 Task: Create a section Dev Environment Setup Sprint and in the section, add a milestone Business Intelligence Development in the project WhiteCap.
Action: Mouse moved to (82, 306)
Screenshot: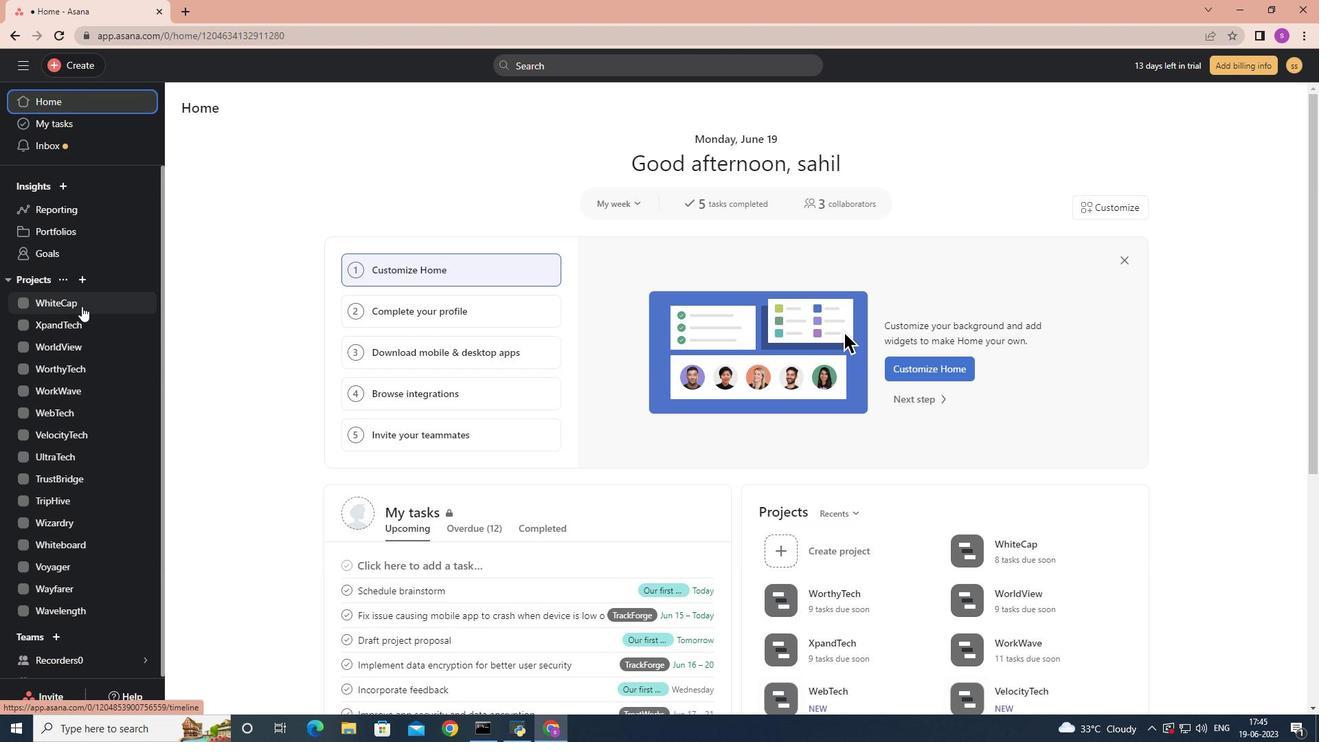 
Action: Mouse pressed left at (82, 306)
Screenshot: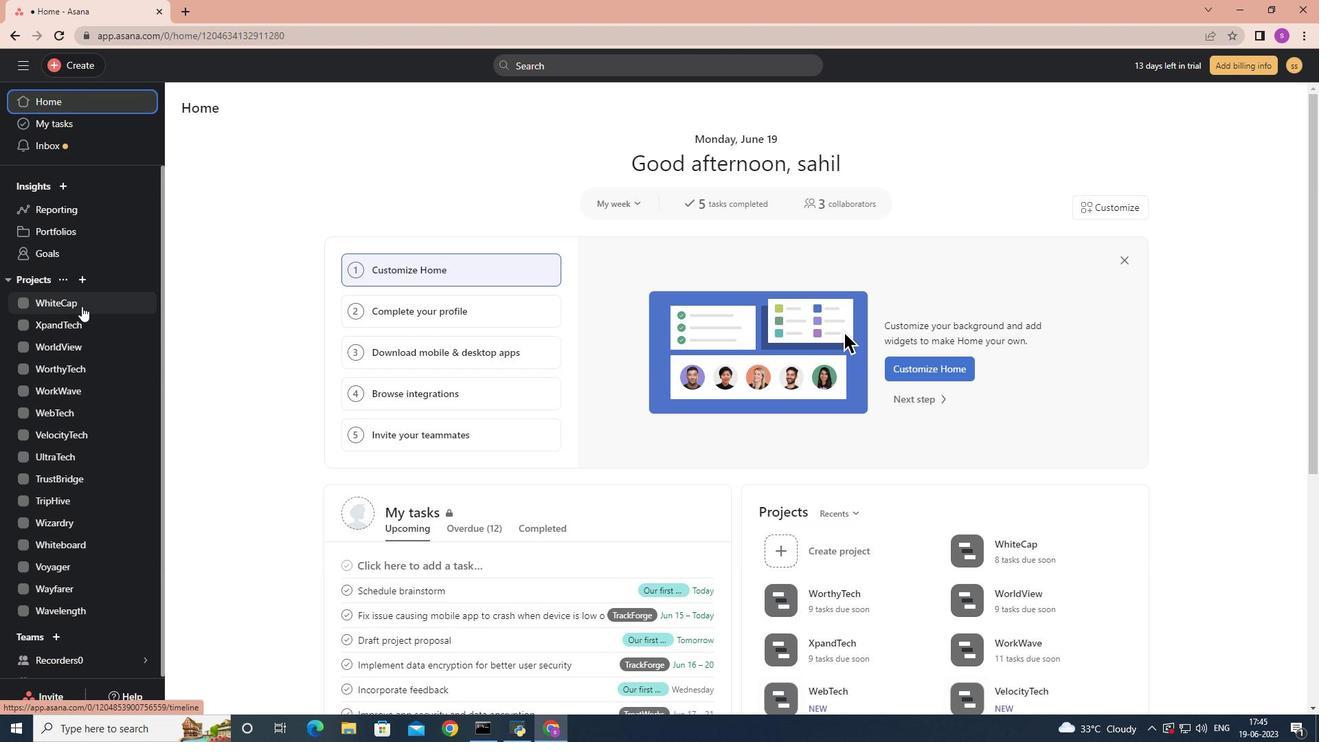 
Action: Mouse moved to (266, 651)
Screenshot: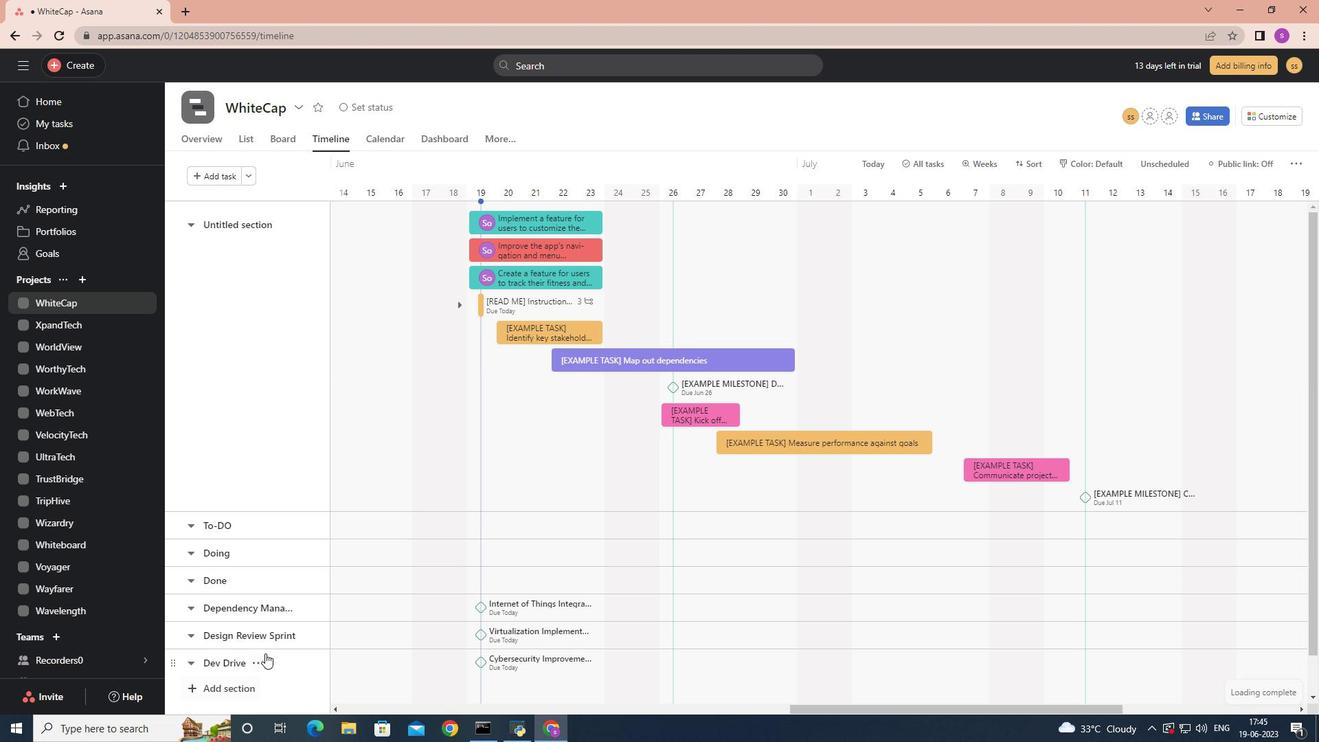 
Action: Mouse scrolled (266, 650) with delta (0, 0)
Screenshot: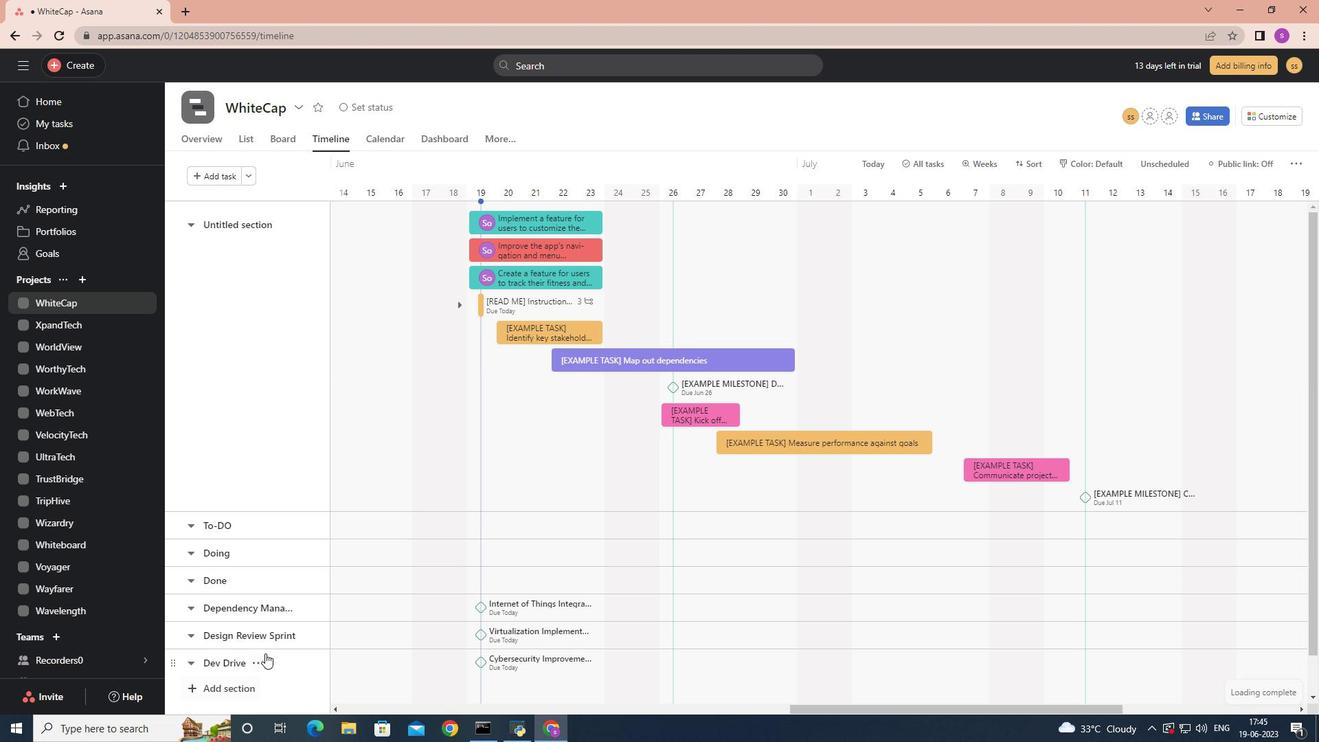
Action: Mouse moved to (268, 648)
Screenshot: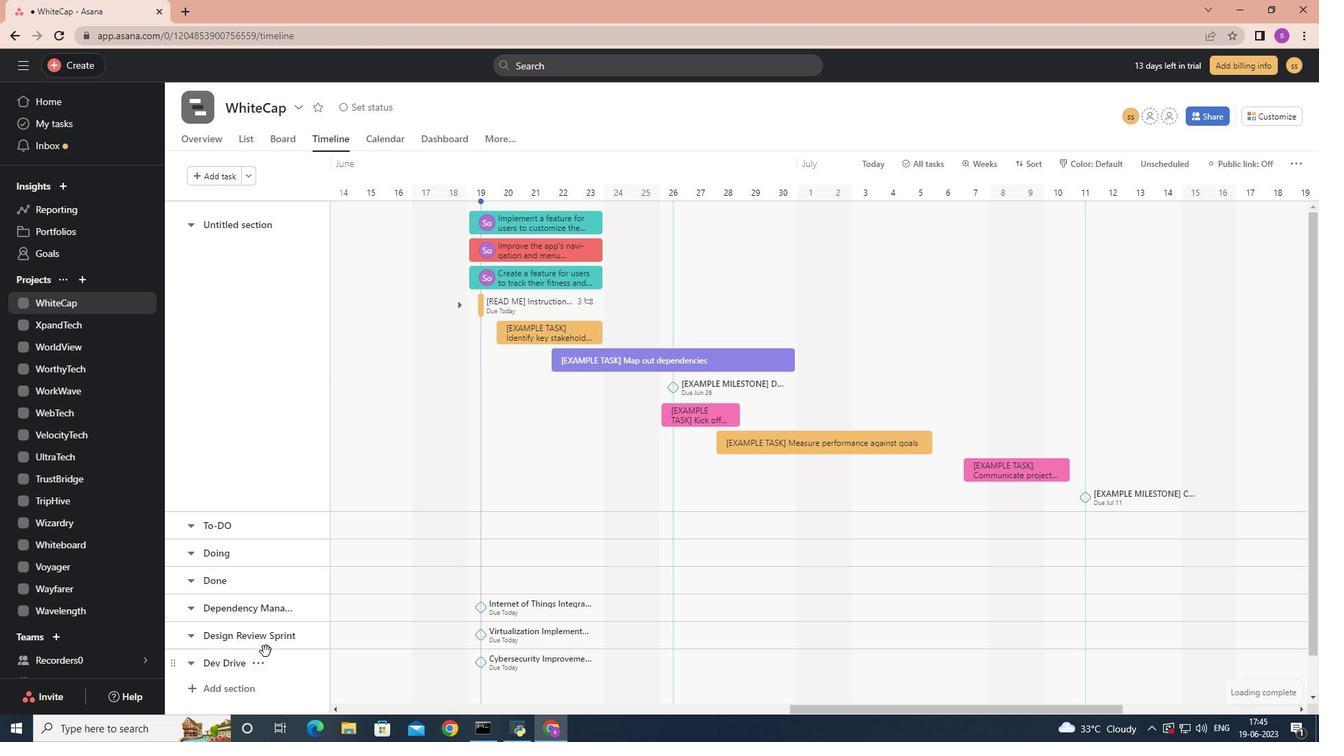 
Action: Mouse scrolled (268, 648) with delta (0, 0)
Screenshot: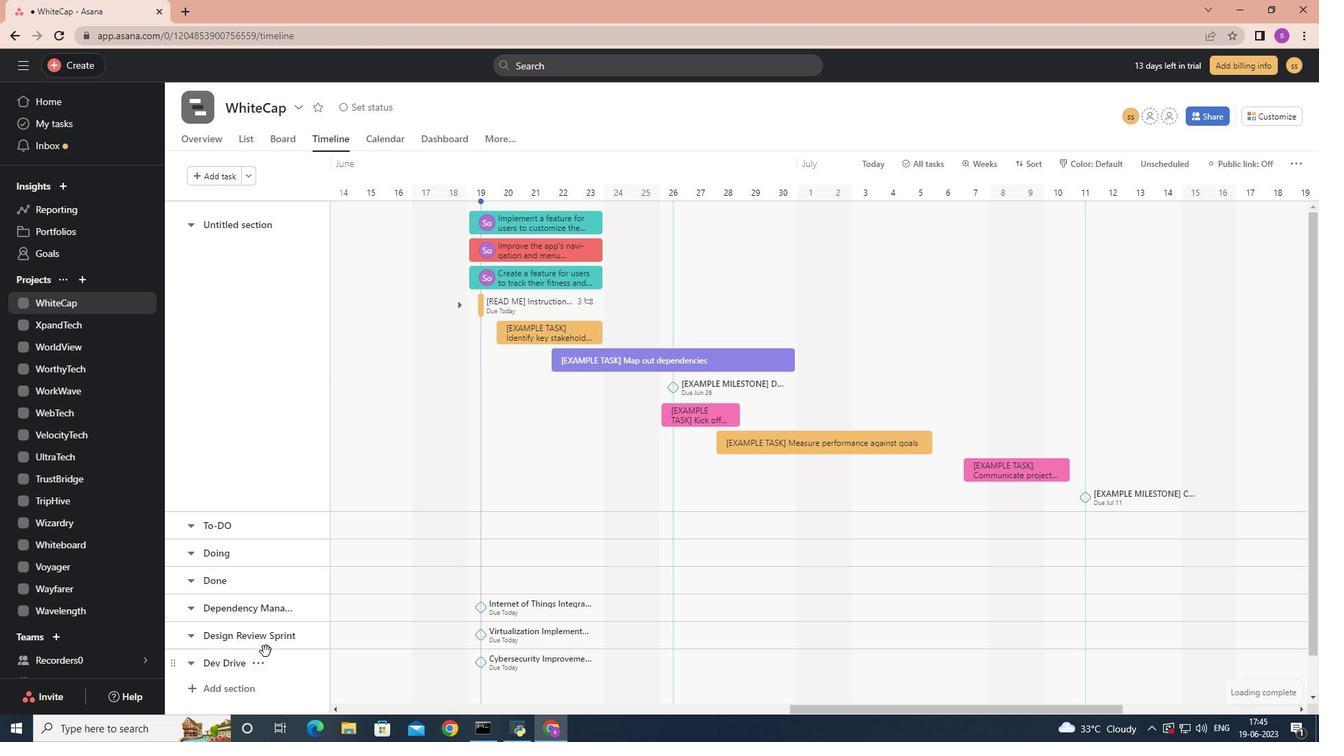 
Action: Mouse moved to (248, 645)
Screenshot: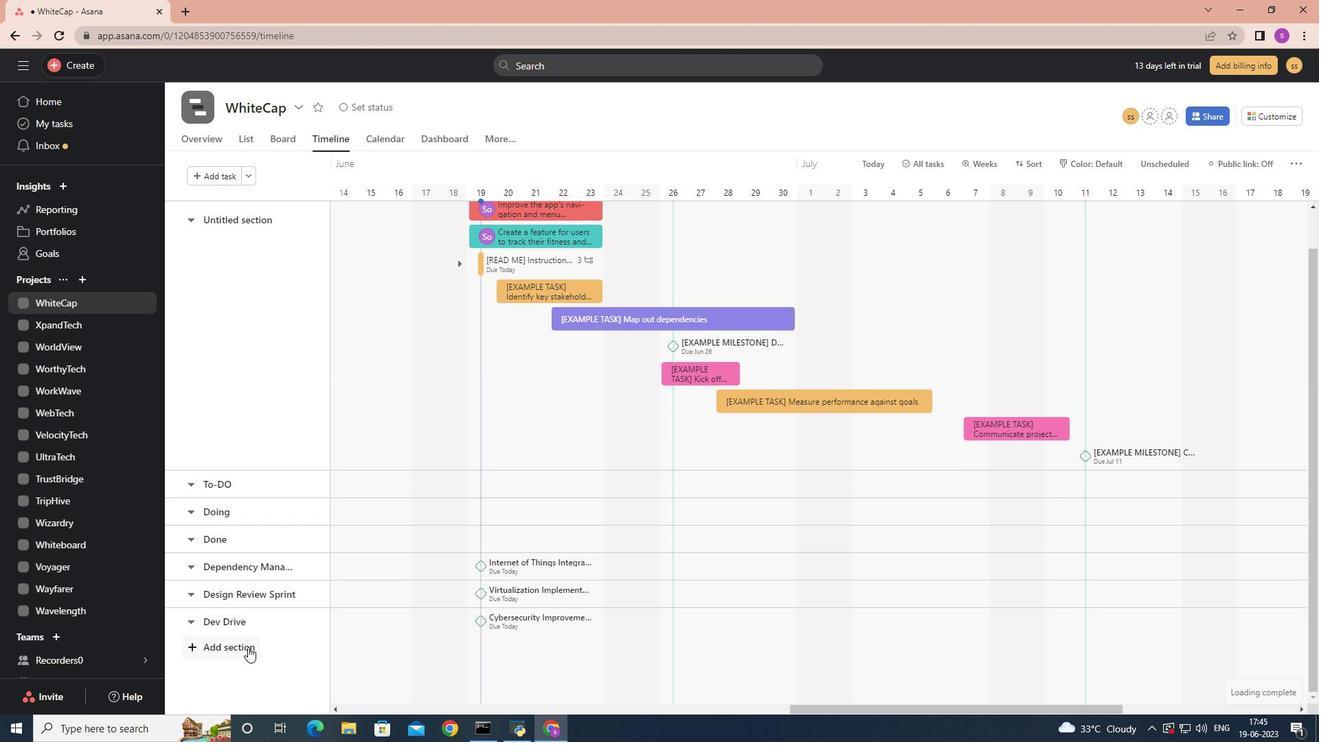 
Action: Mouse pressed left at (248, 645)
Screenshot: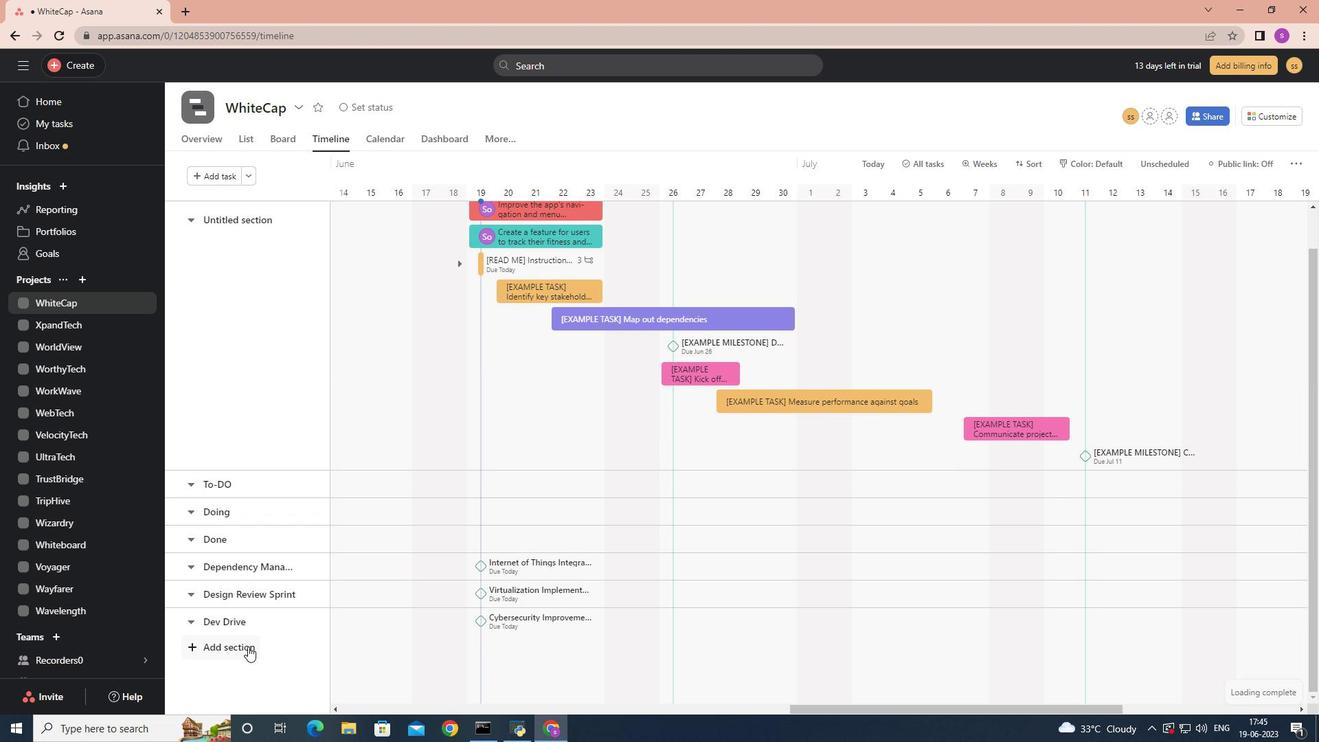 
Action: Mouse moved to (248, 644)
Screenshot: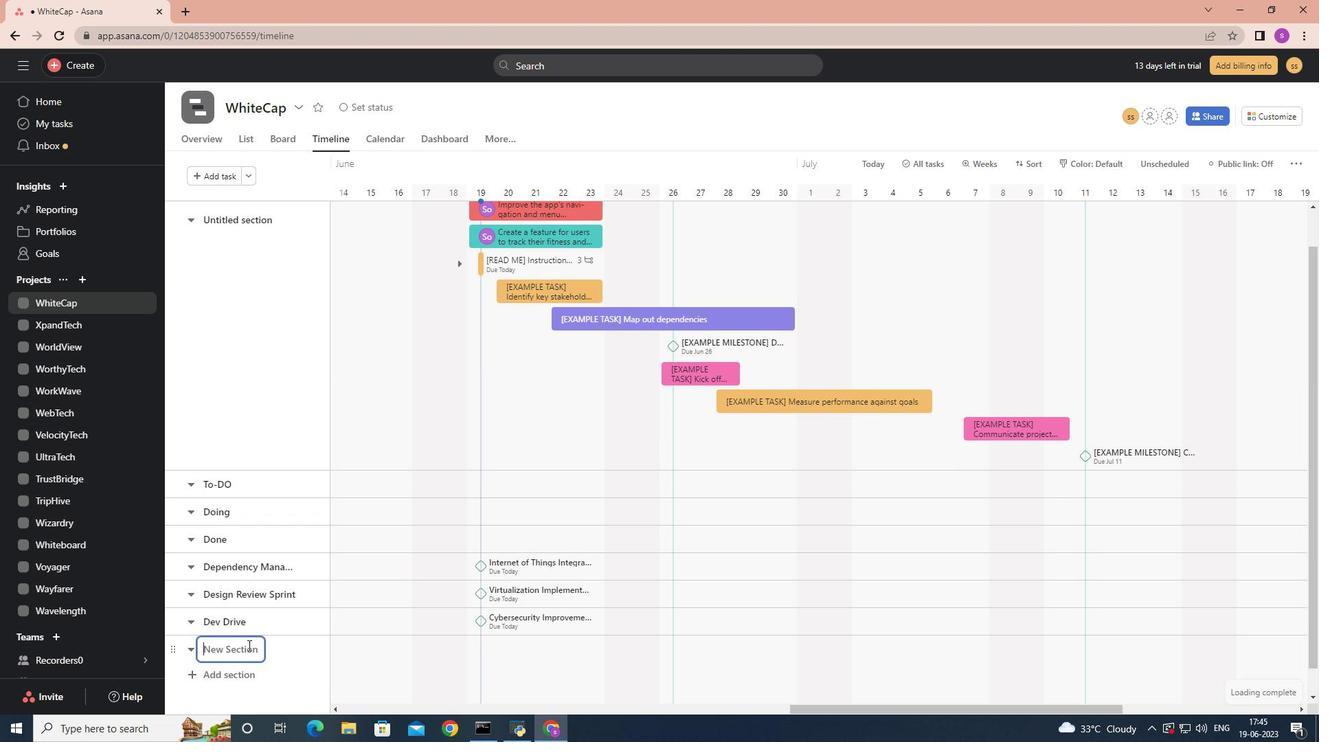 
Action: Key pressed <Key.shift>Dev<Key.space><Key.shift><Key.shift><Key.shift><Key.shift>Environmen<Key.backspace>m<Key.backspace>nt<Key.space><Key.shift>Setup<Key.space><Key.shift>Sorint
Screenshot: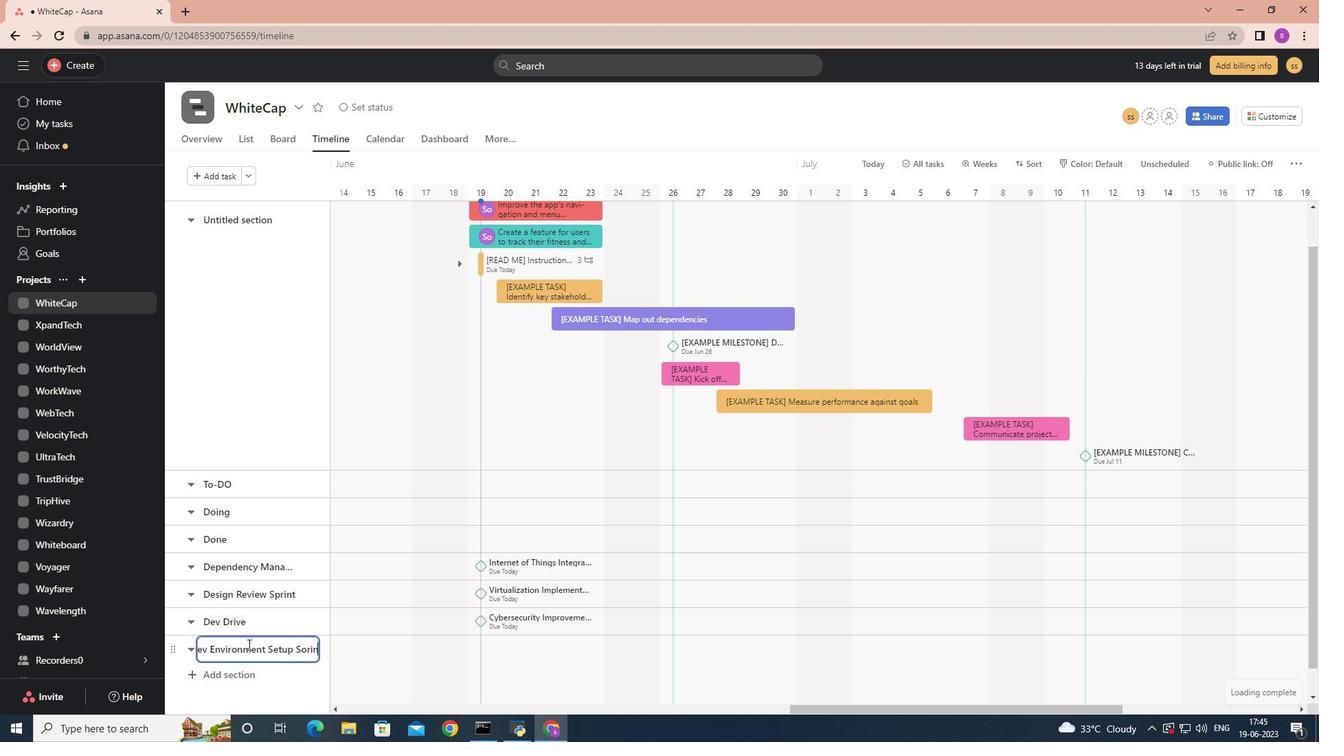 
Action: Mouse moved to (415, 642)
Screenshot: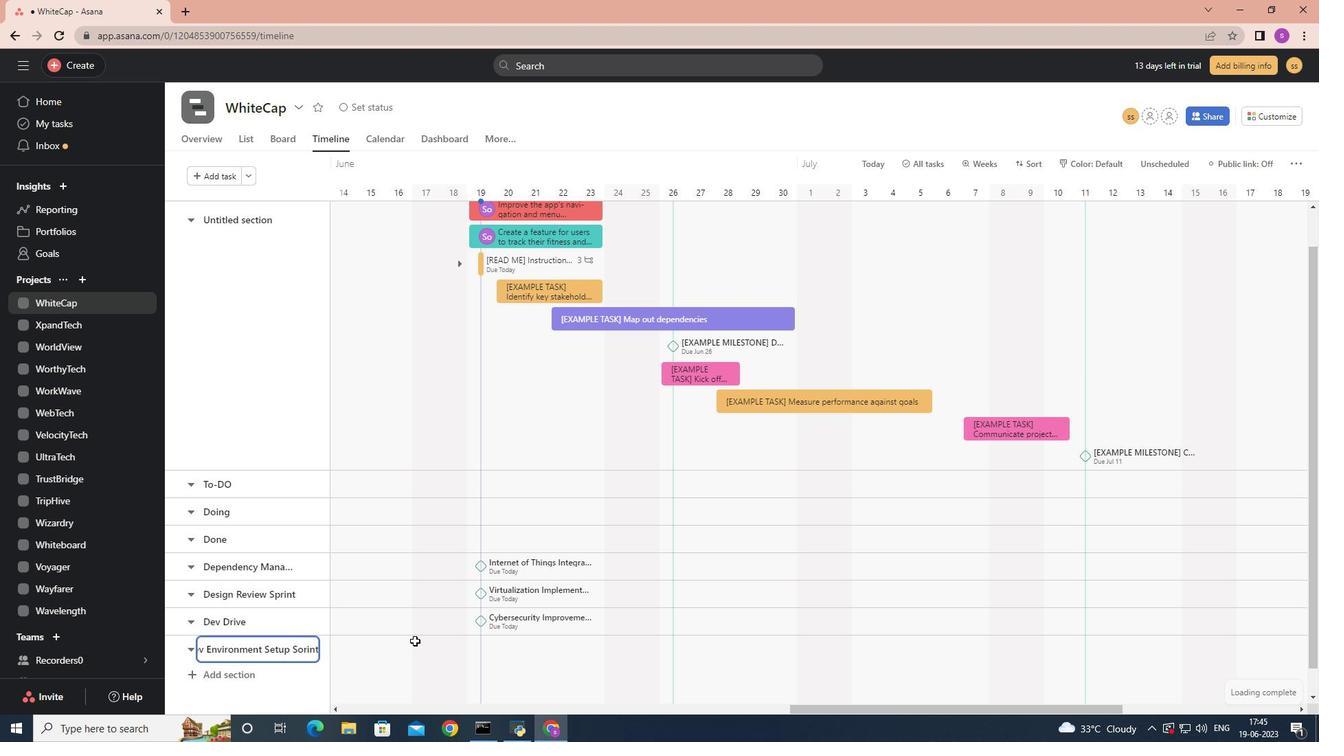 
Action: Mouse pressed left at (415, 642)
Screenshot: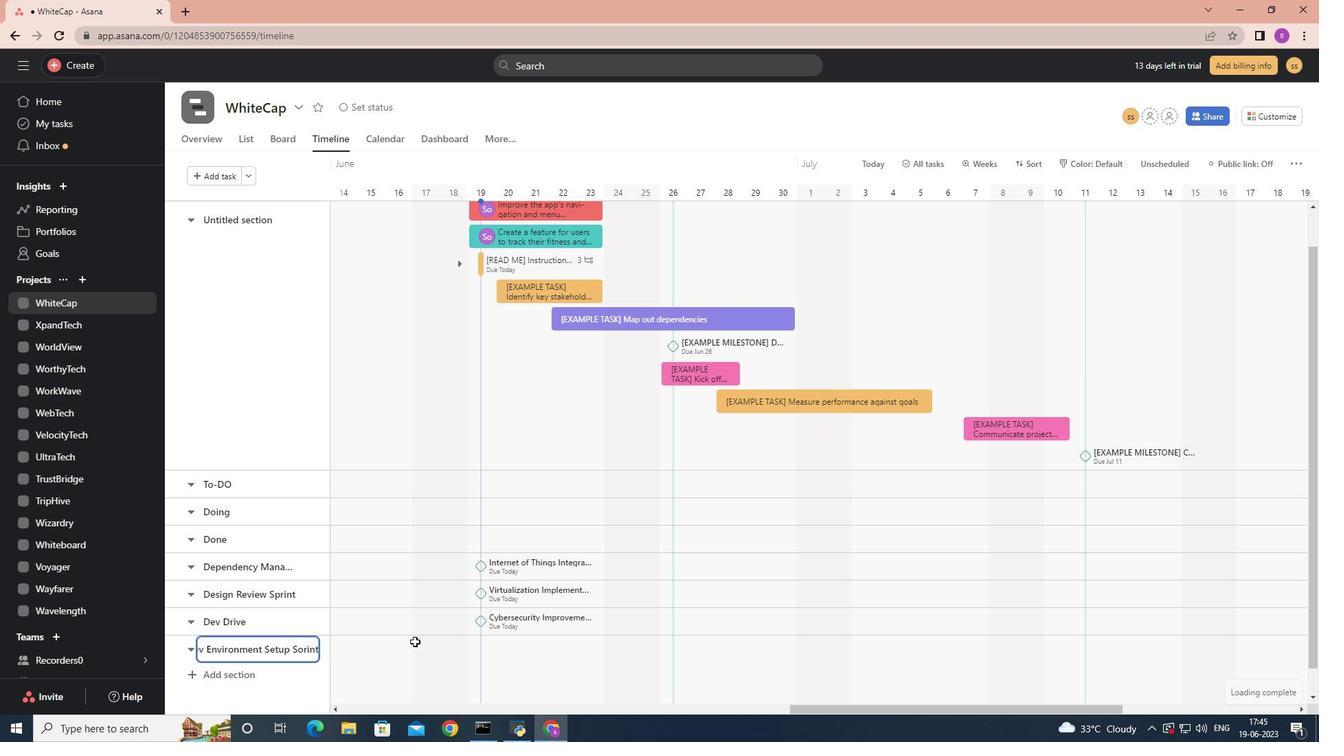 
Action: Mouse moved to (409, 650)
Screenshot: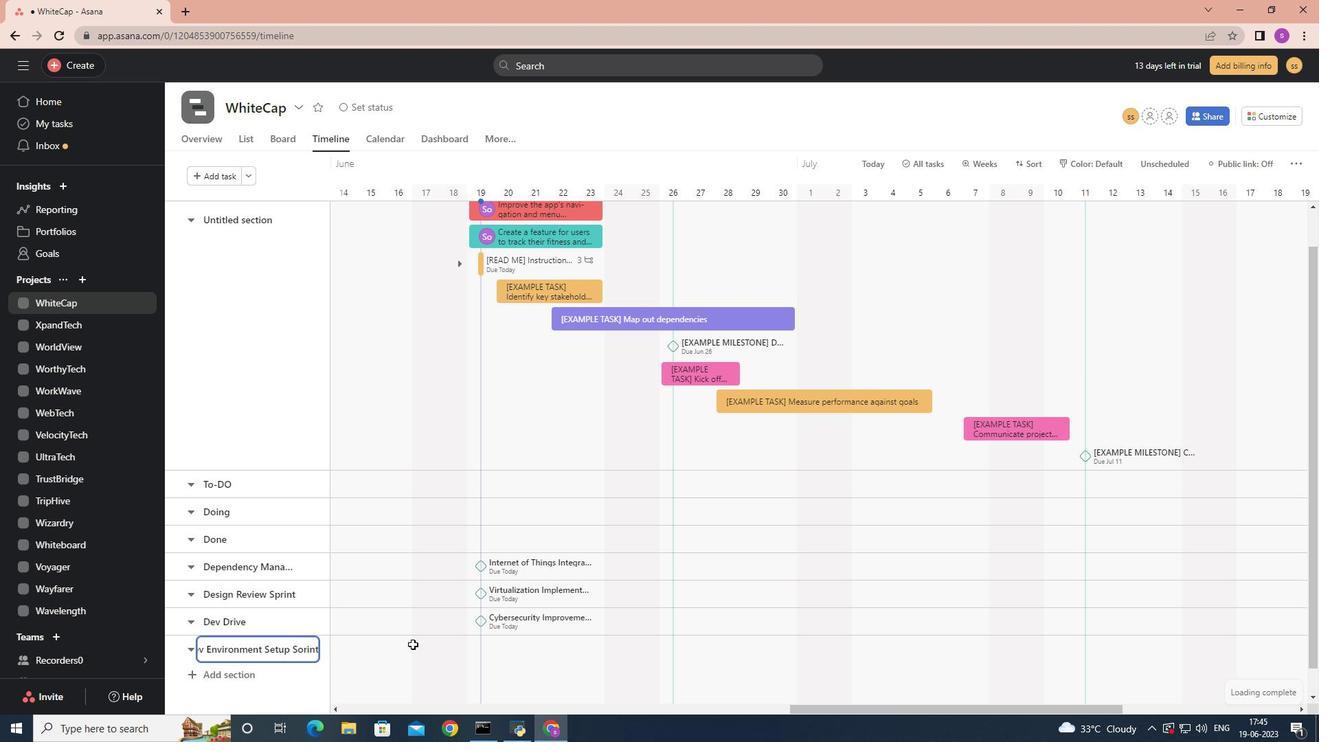 
Action: Mouse pressed left at (409, 650)
Screenshot: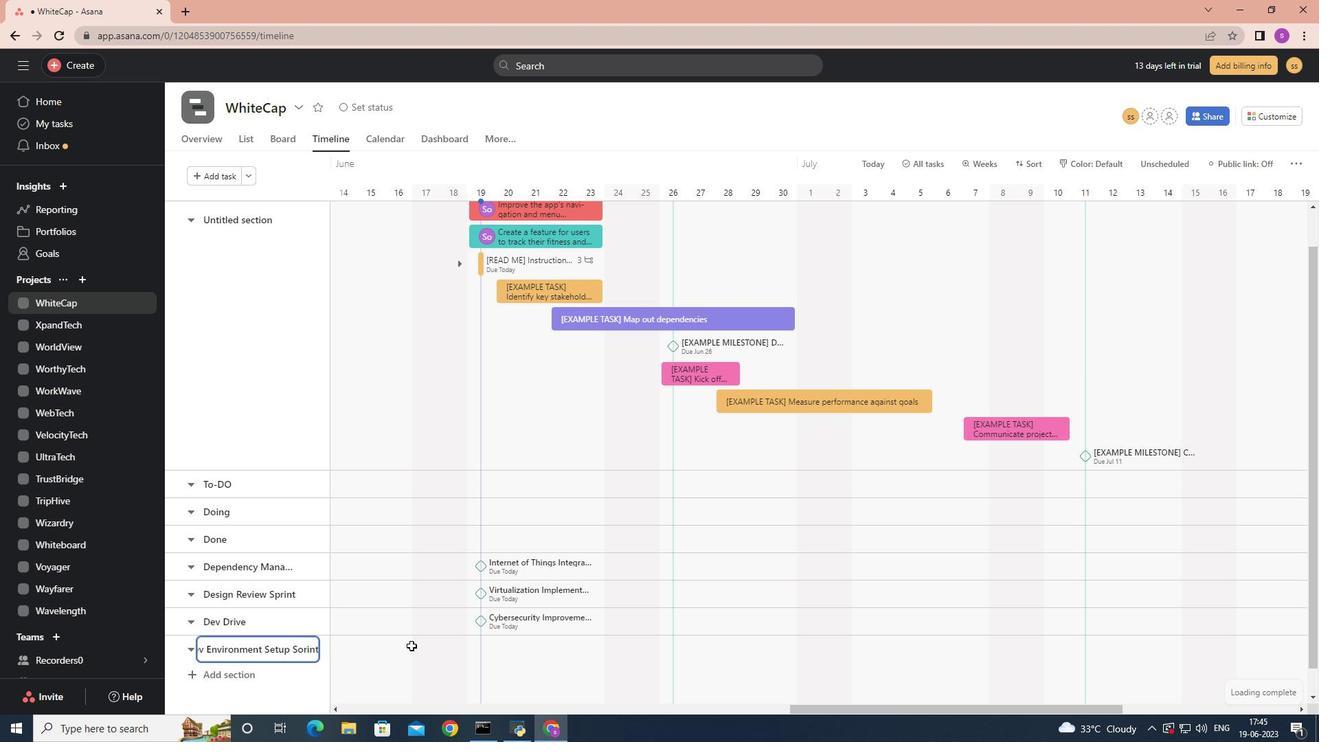 
Action: Mouse moved to (408, 655)
Screenshot: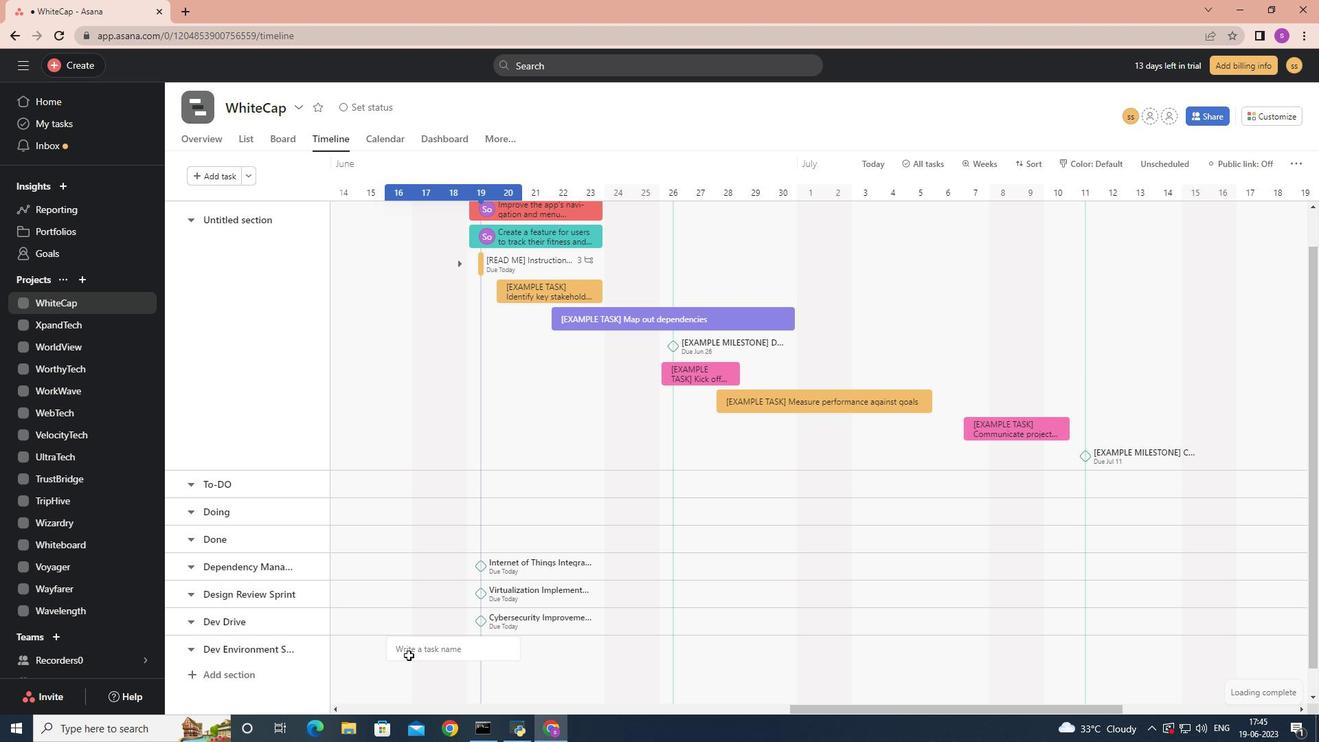 
Action: Key pressed <Key.shift>Business<Key.space><Key.shift>Intelligence<Key.space><Key.shift>Development<Key.enter>
Screenshot: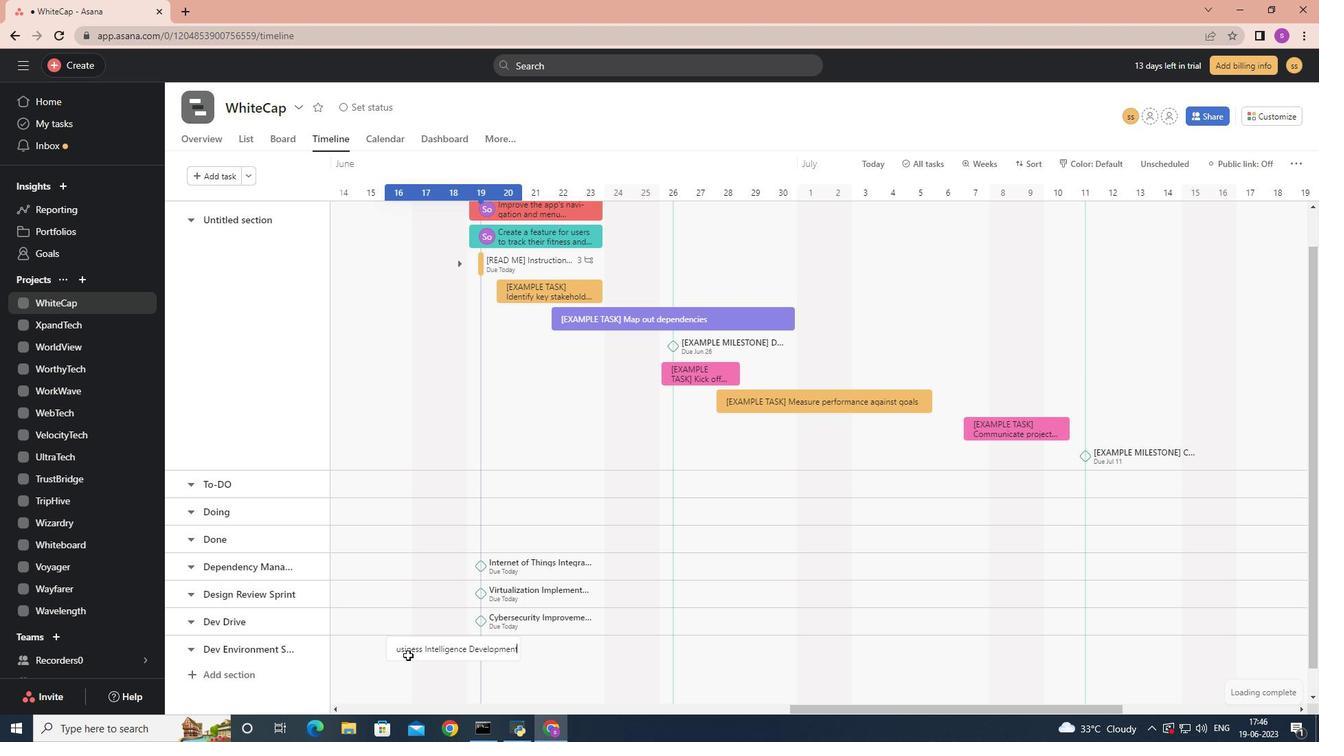 
Action: Mouse moved to (459, 647)
Screenshot: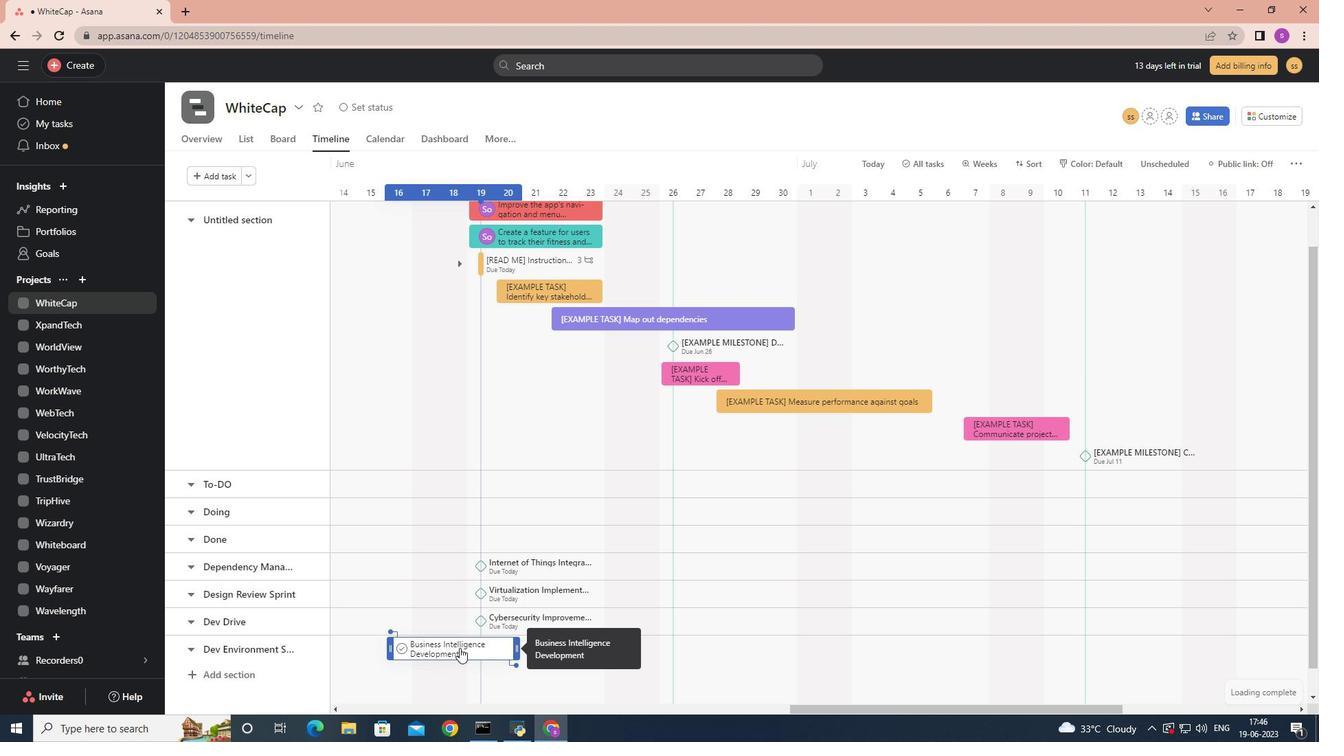 
Action: Mouse pressed right at (459, 647)
Screenshot: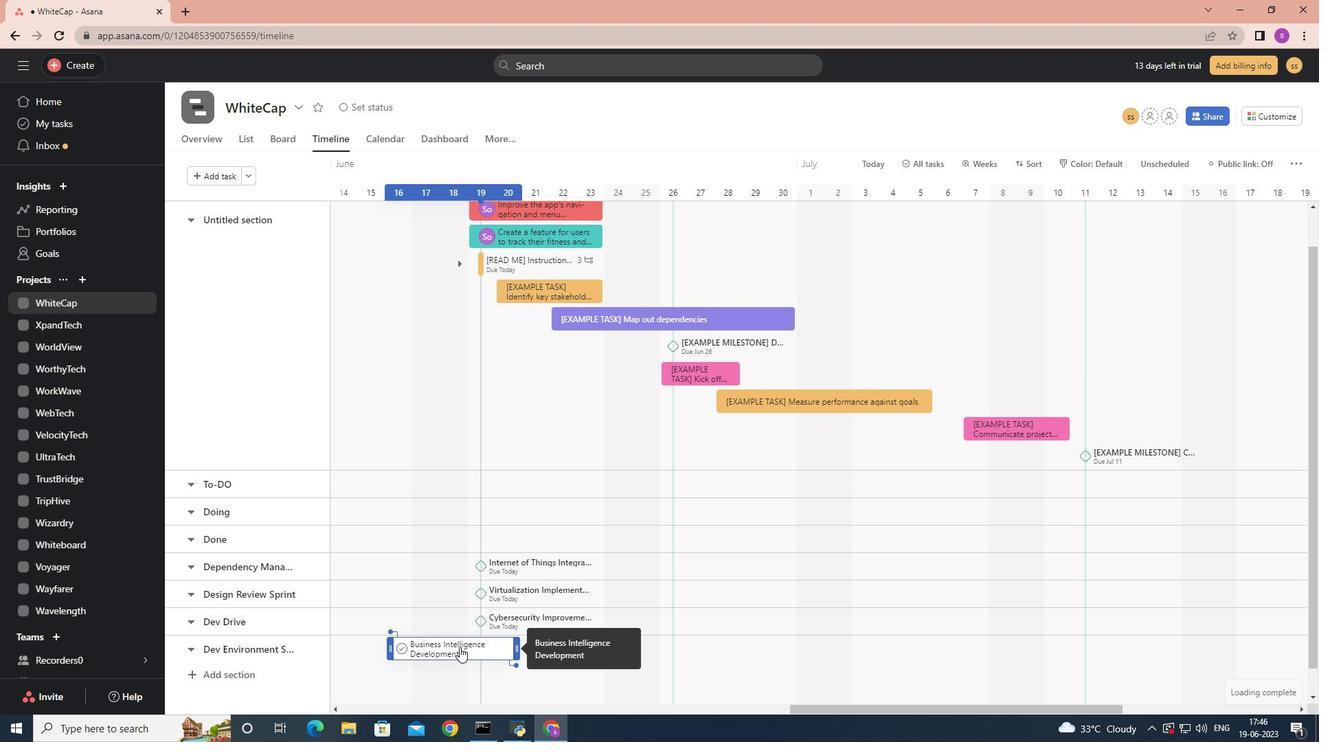 
Action: Mouse moved to (512, 577)
Screenshot: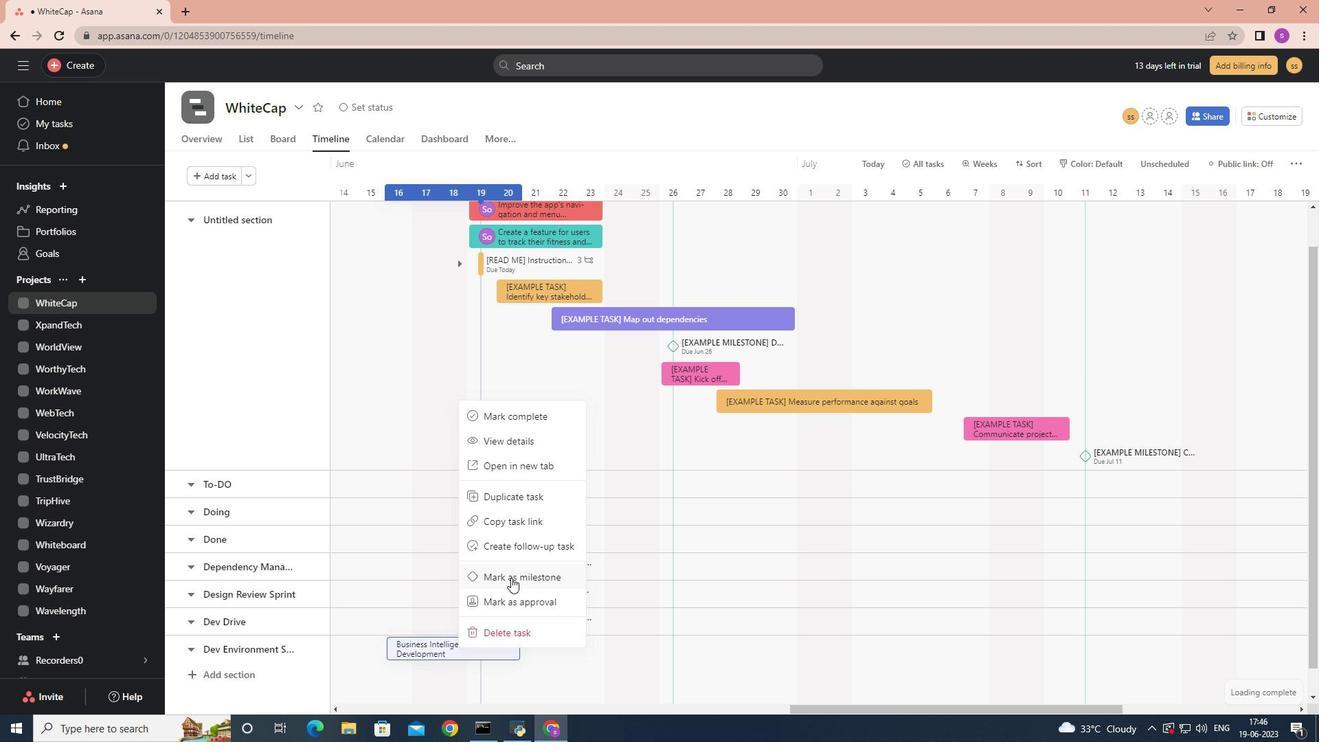 
Action: Mouse pressed left at (512, 577)
Screenshot: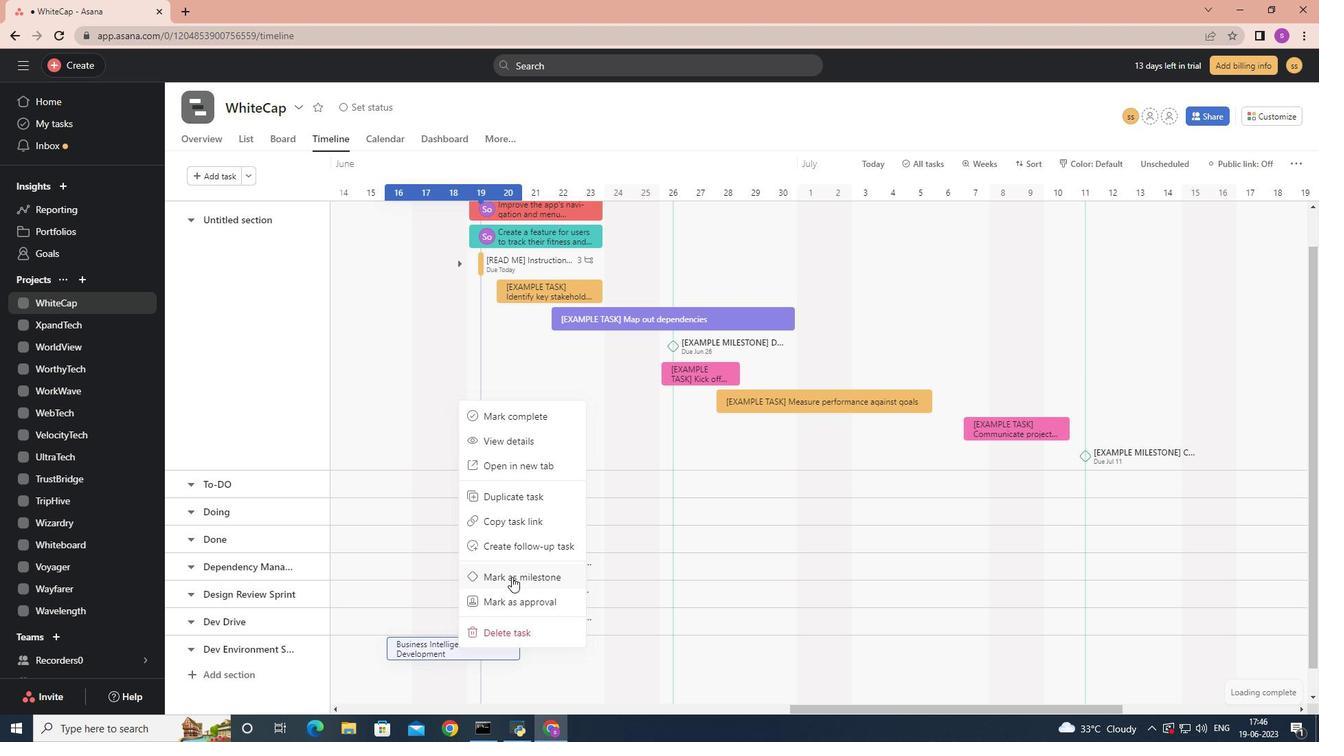 
